 Task: Learn more about a sales navigator core.
Action: Mouse moved to (742, 112)
Screenshot: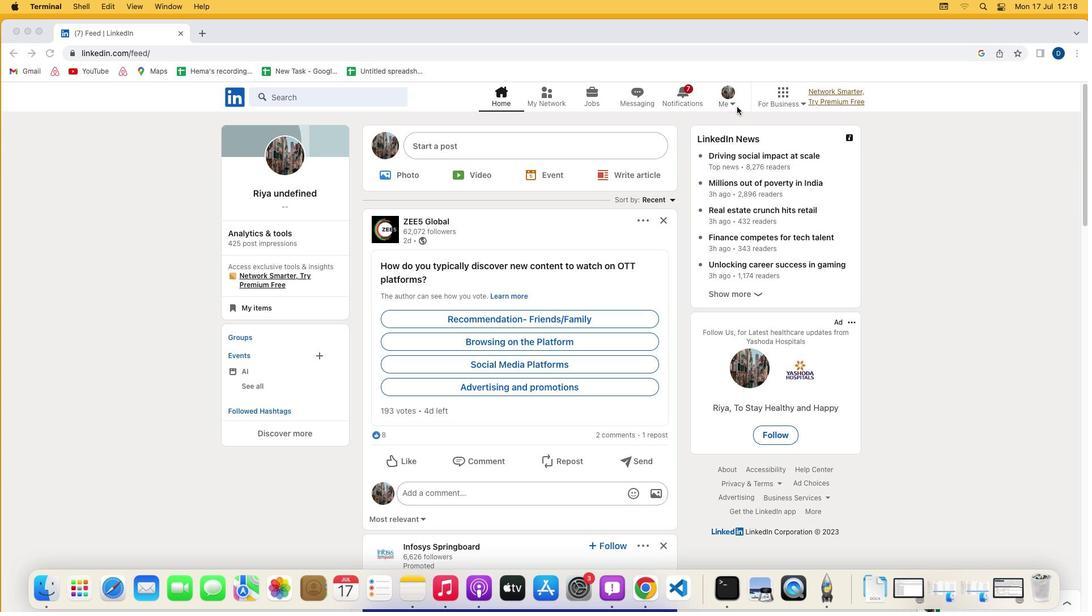 
Action: Mouse pressed left at (742, 112)
Screenshot: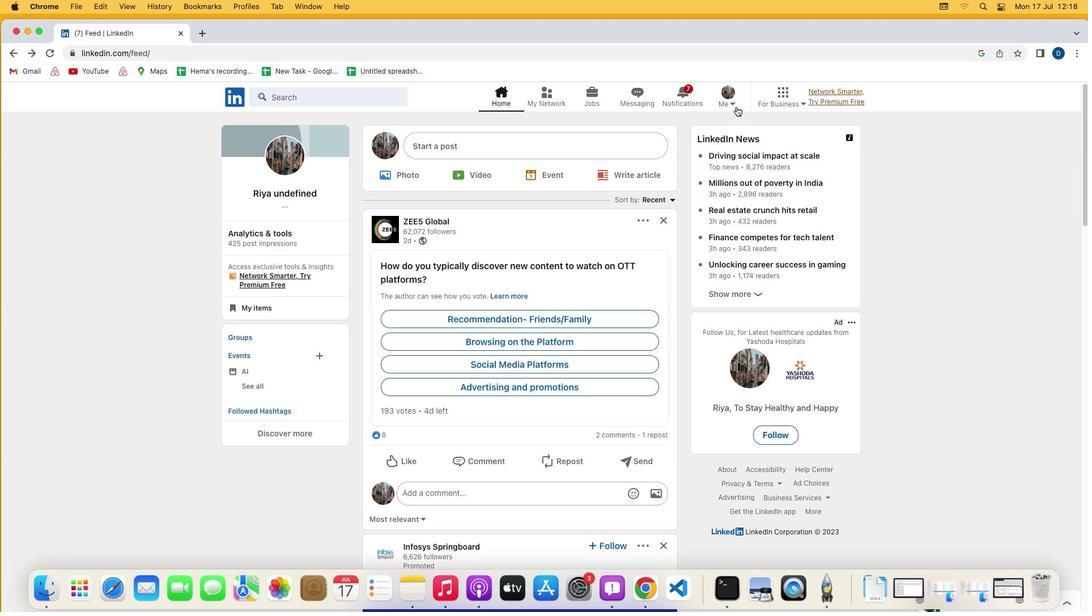 
Action: Mouse moved to (738, 108)
Screenshot: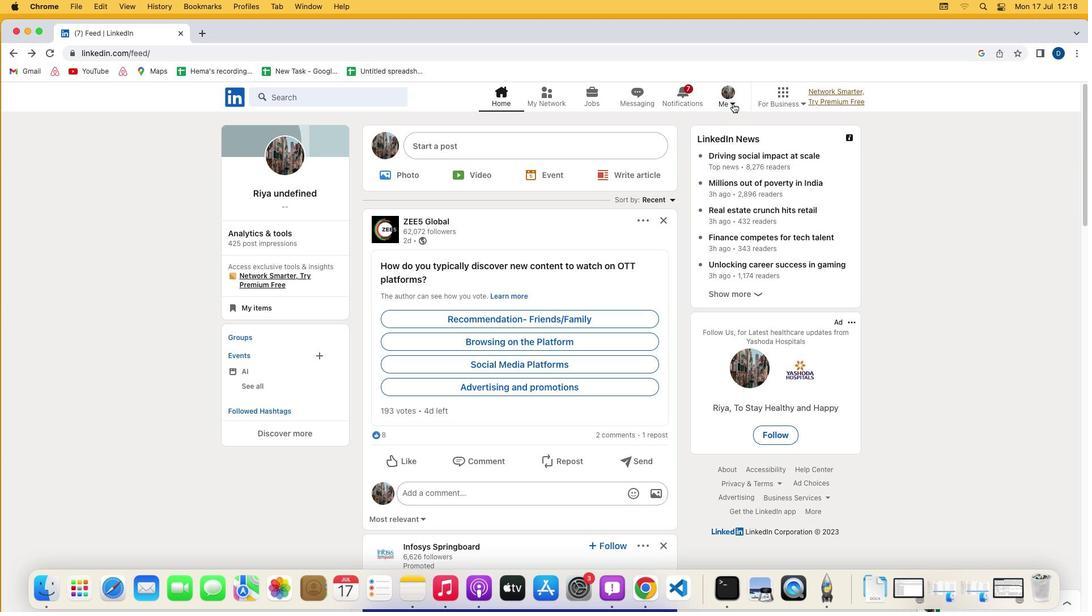 
Action: Mouse pressed left at (738, 108)
Screenshot: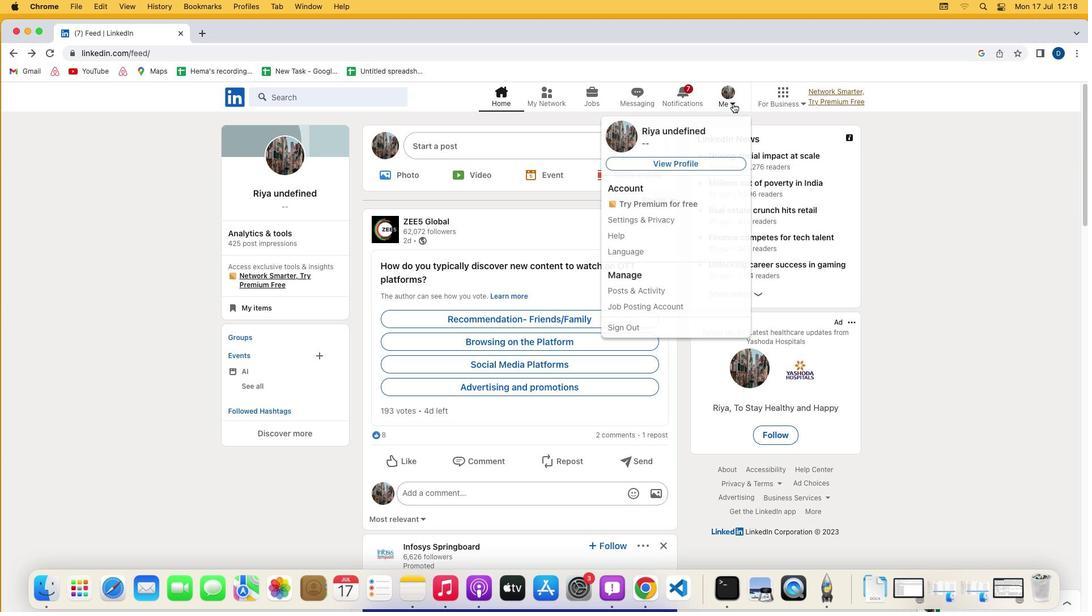 
Action: Mouse moved to (632, 226)
Screenshot: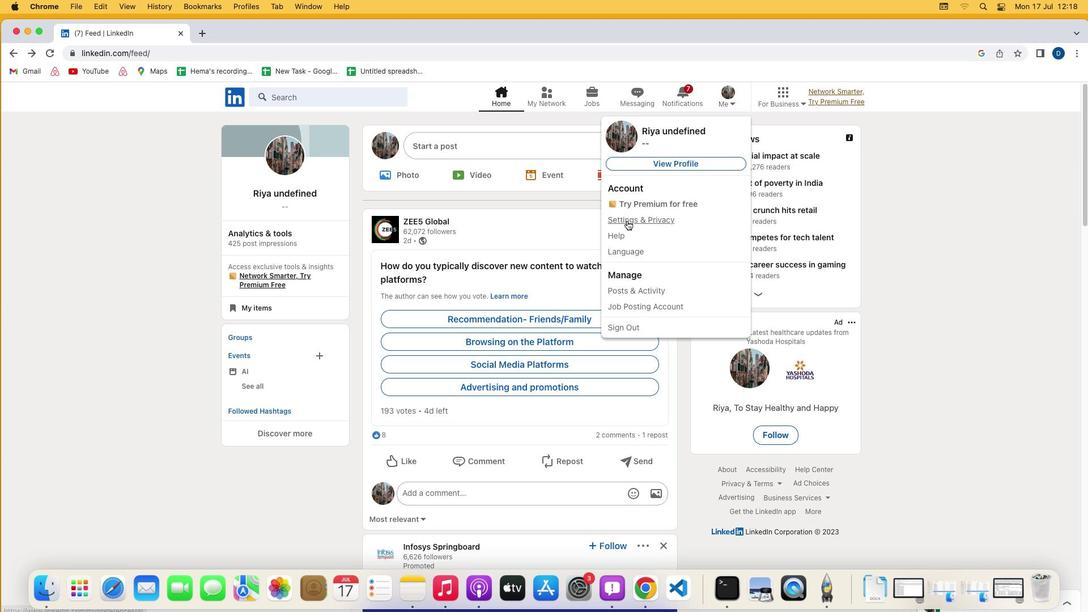 
Action: Mouse pressed left at (632, 226)
Screenshot: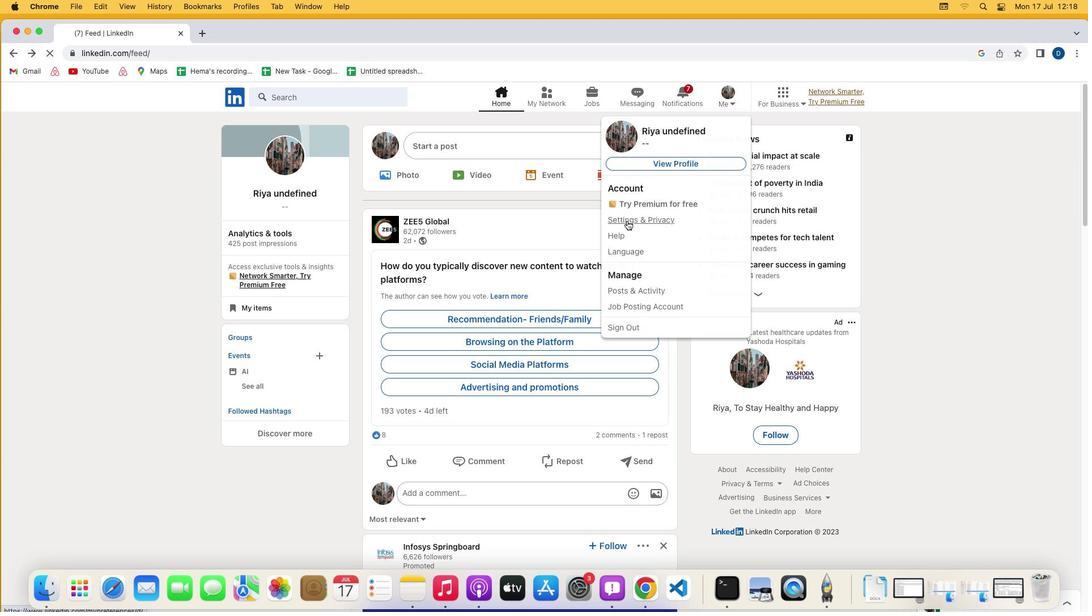 
Action: Mouse moved to (512, 431)
Screenshot: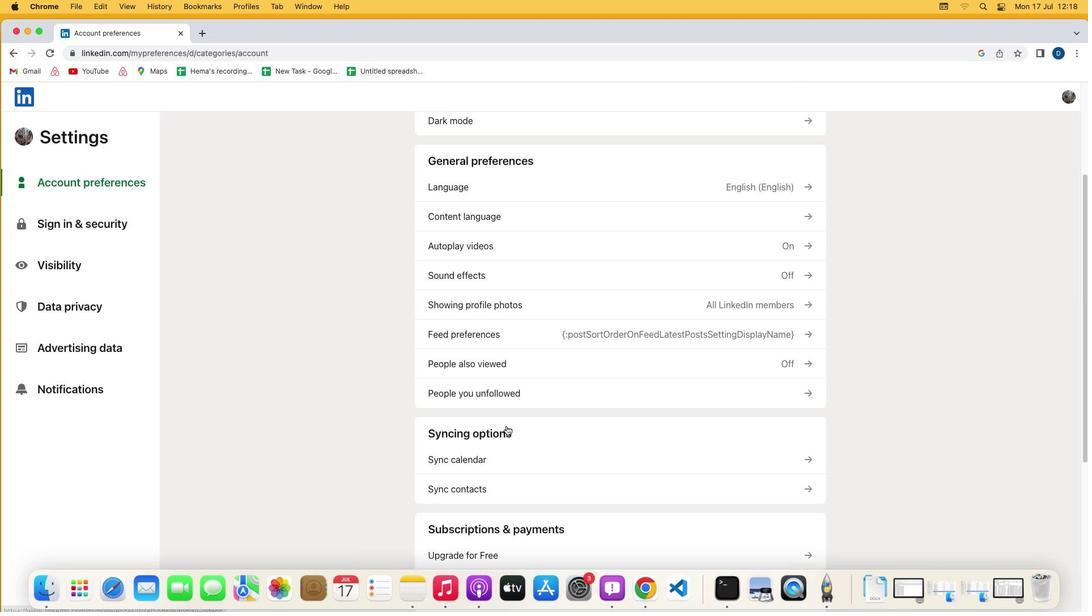
Action: Mouse scrolled (512, 431) with delta (5, 4)
Screenshot: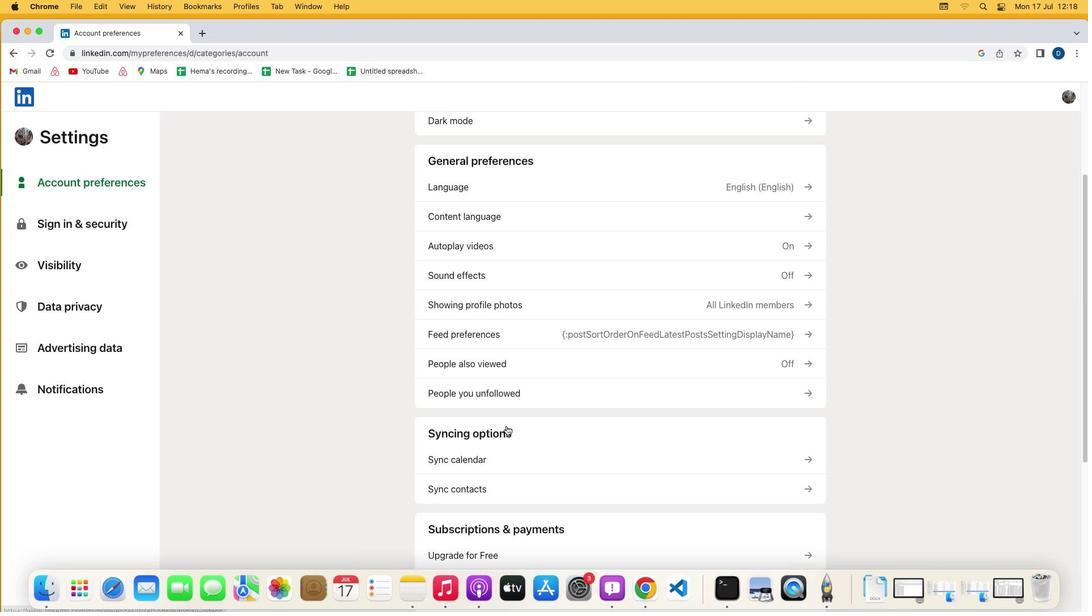 
Action: Mouse scrolled (512, 431) with delta (5, 4)
Screenshot: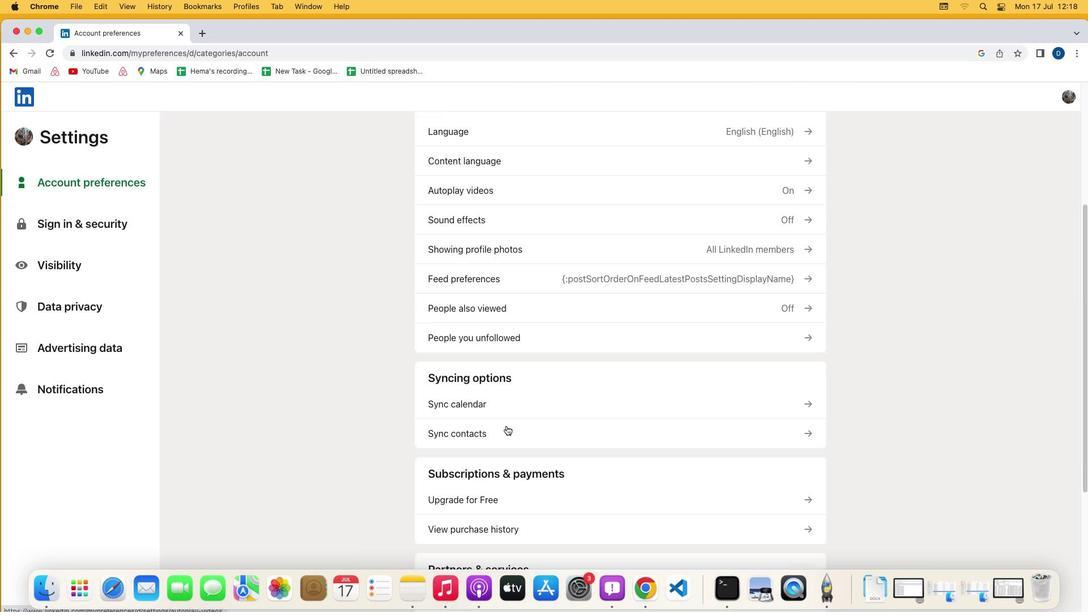 
Action: Mouse scrolled (512, 431) with delta (5, 3)
Screenshot: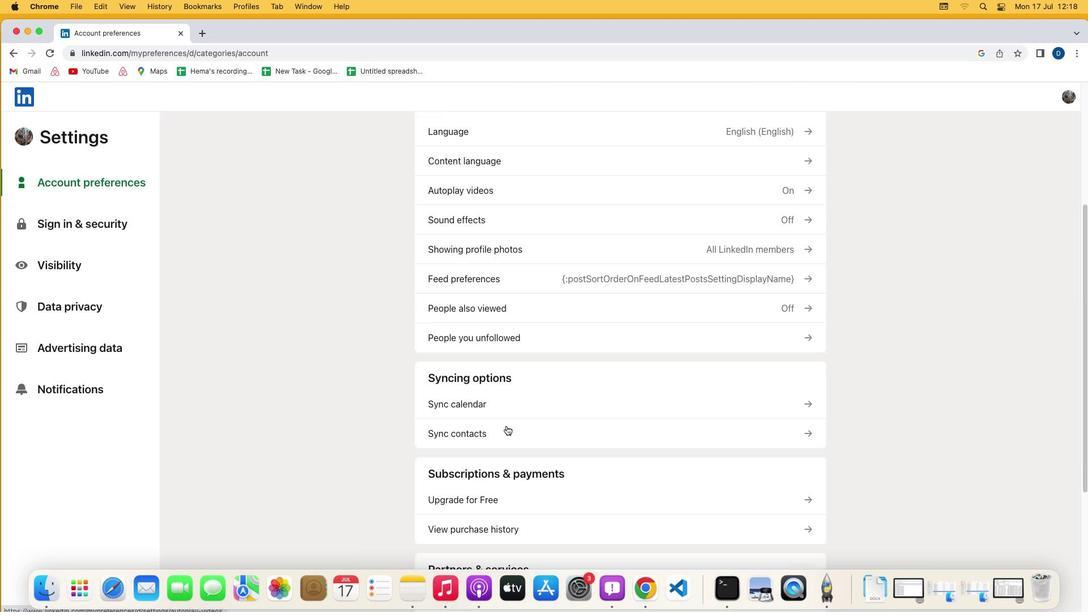 
Action: Mouse scrolled (512, 431) with delta (5, 2)
Screenshot: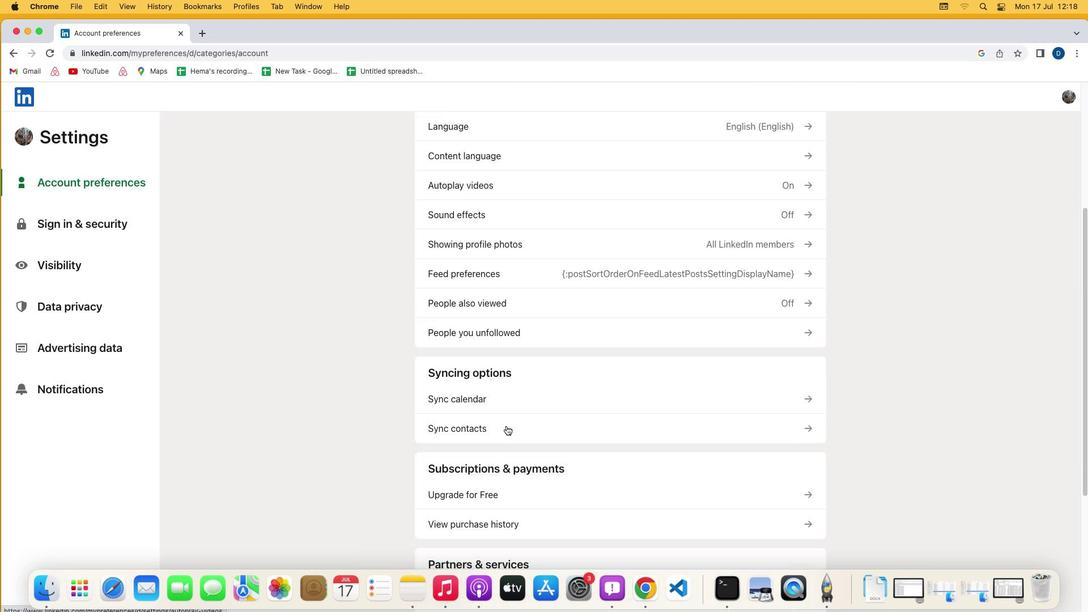 
Action: Mouse moved to (512, 431)
Screenshot: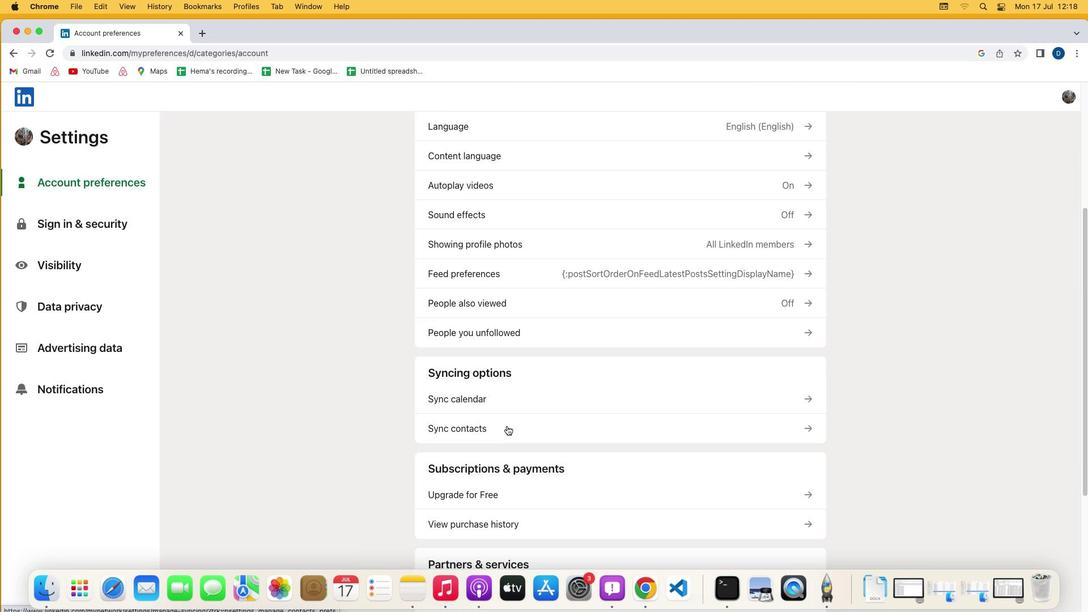 
Action: Mouse scrolled (512, 431) with delta (5, 4)
Screenshot: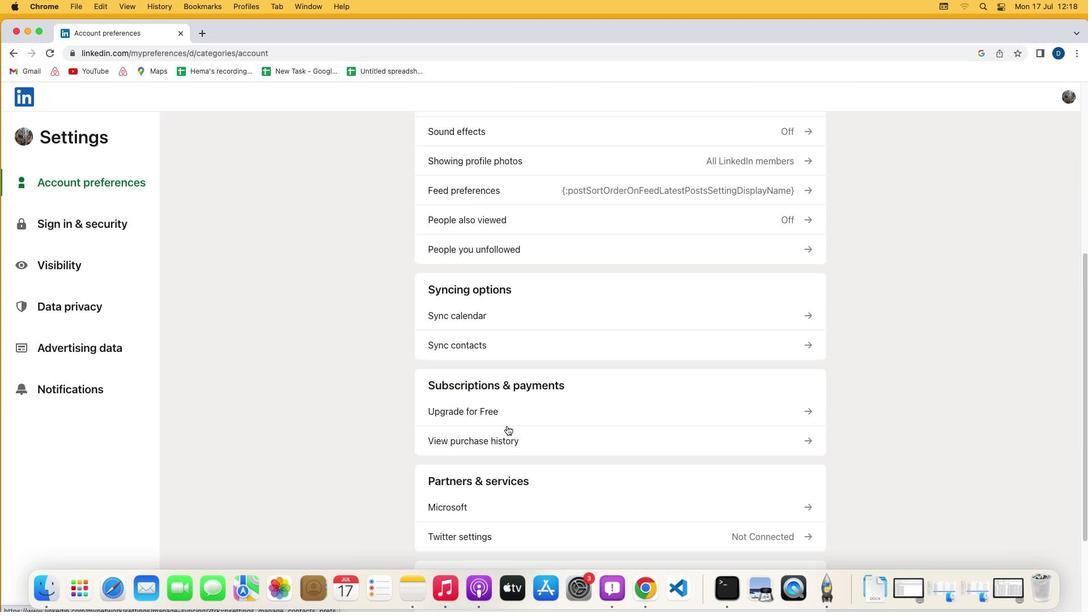 
Action: Mouse scrolled (512, 431) with delta (5, 4)
Screenshot: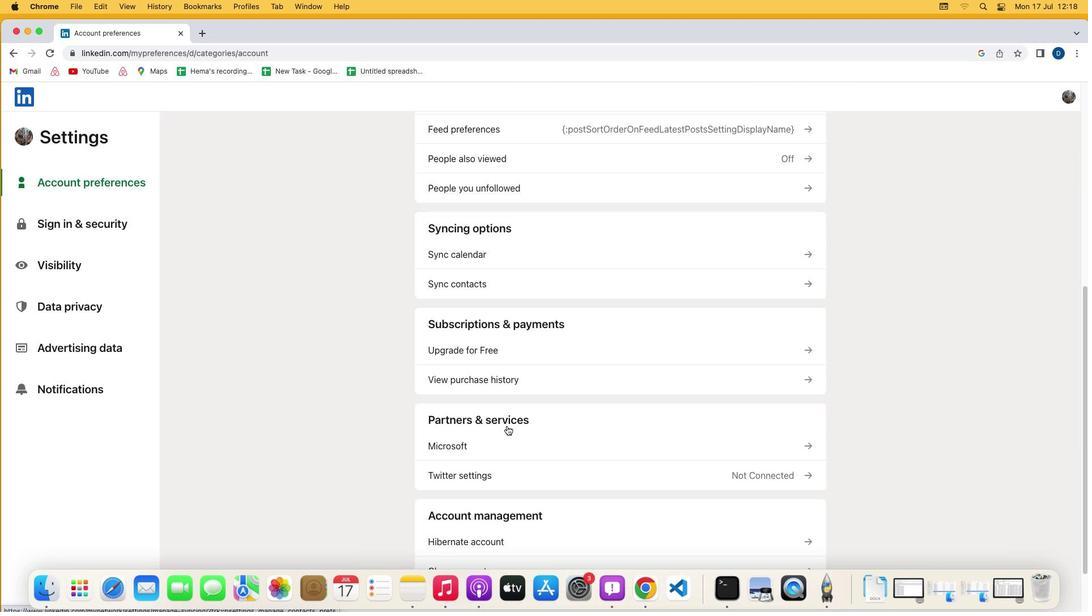 
Action: Mouse scrolled (512, 431) with delta (5, 3)
Screenshot: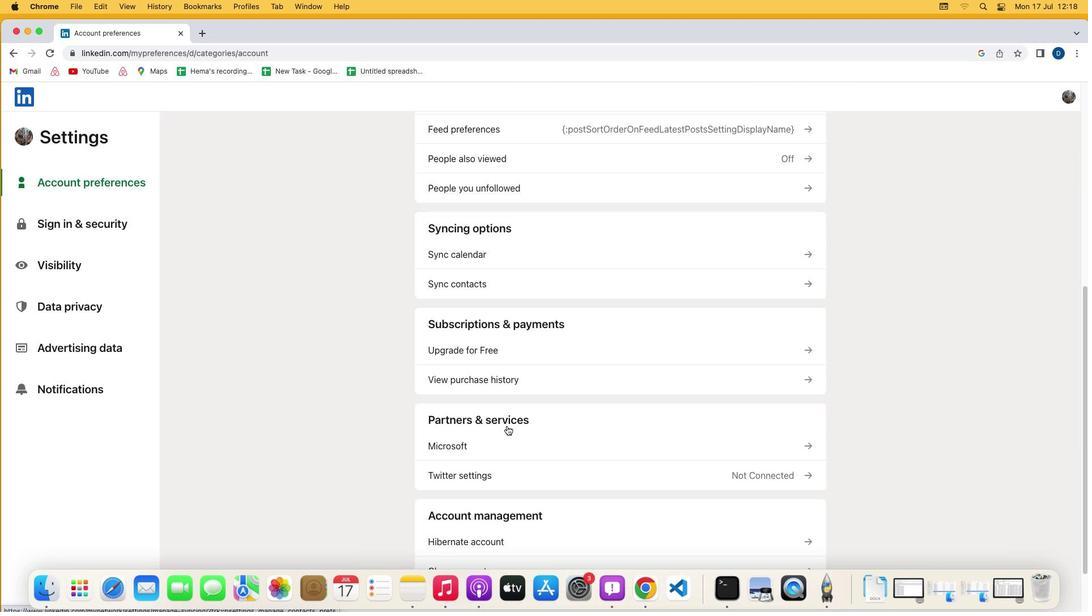 
Action: Mouse scrolled (512, 431) with delta (5, 2)
Screenshot: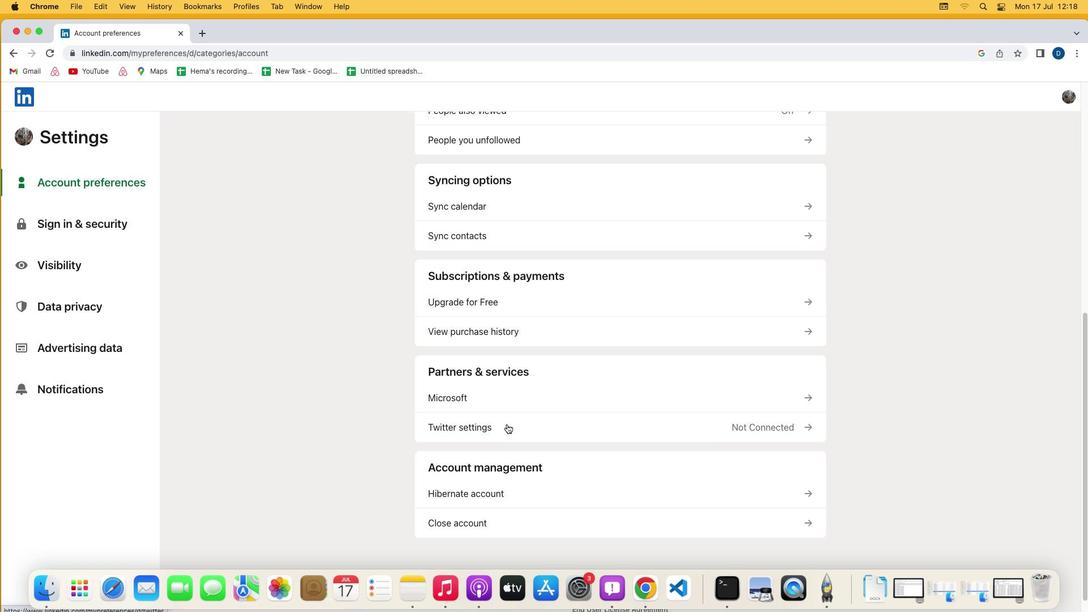 
Action: Mouse moved to (491, 303)
Screenshot: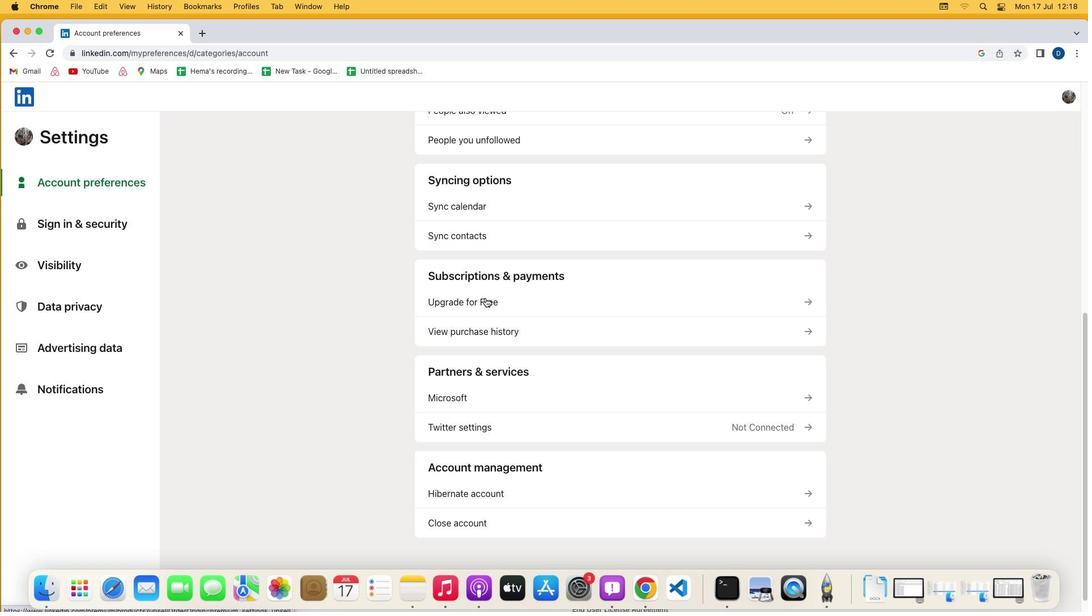 
Action: Mouse pressed left at (491, 303)
Screenshot: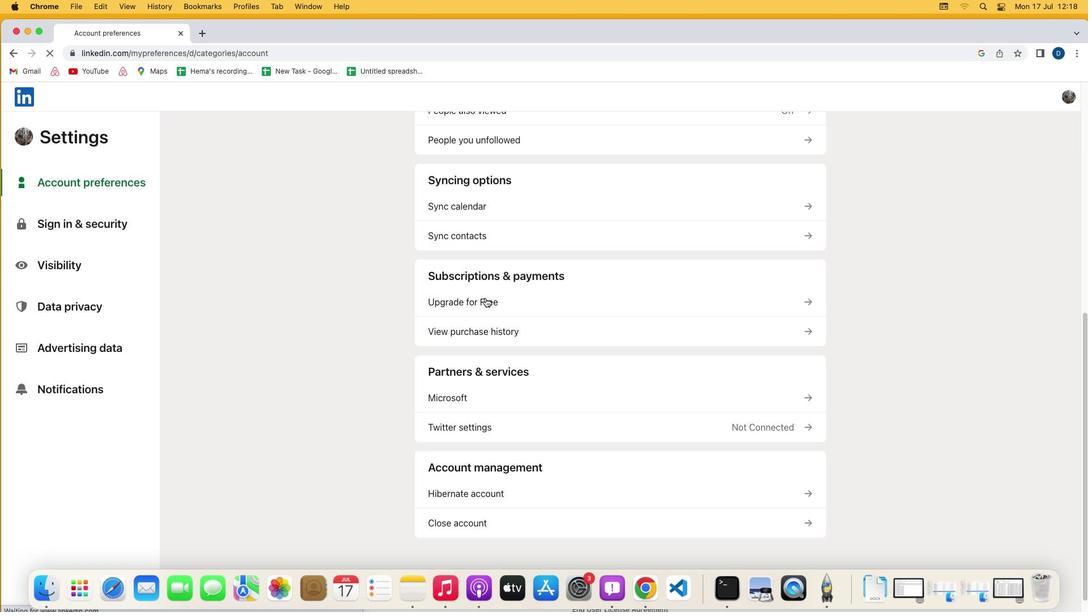 
Action: Mouse moved to (448, 337)
Screenshot: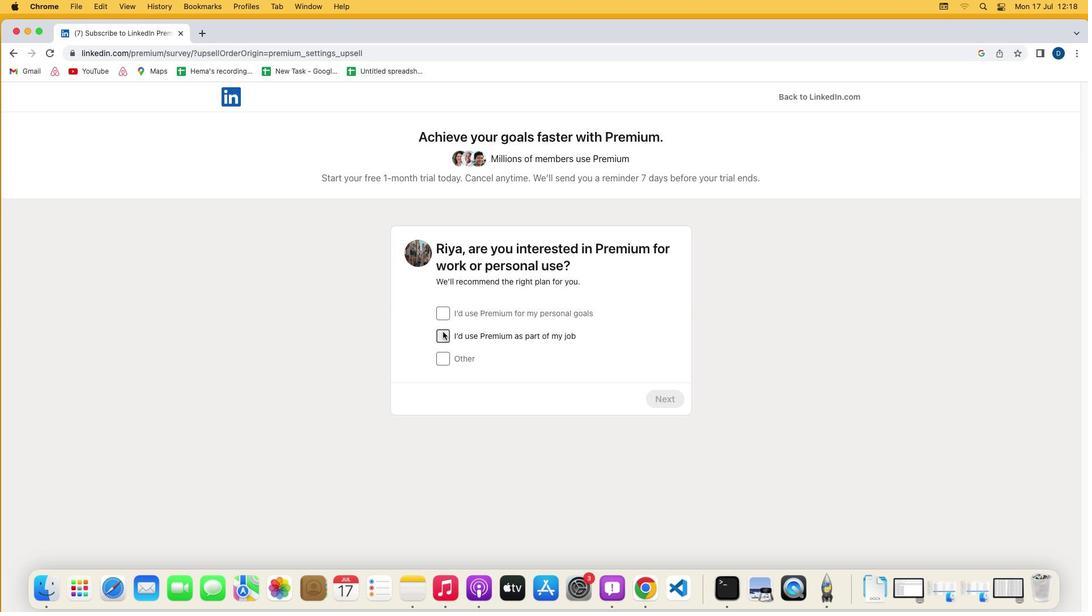 
Action: Mouse pressed left at (448, 337)
Screenshot: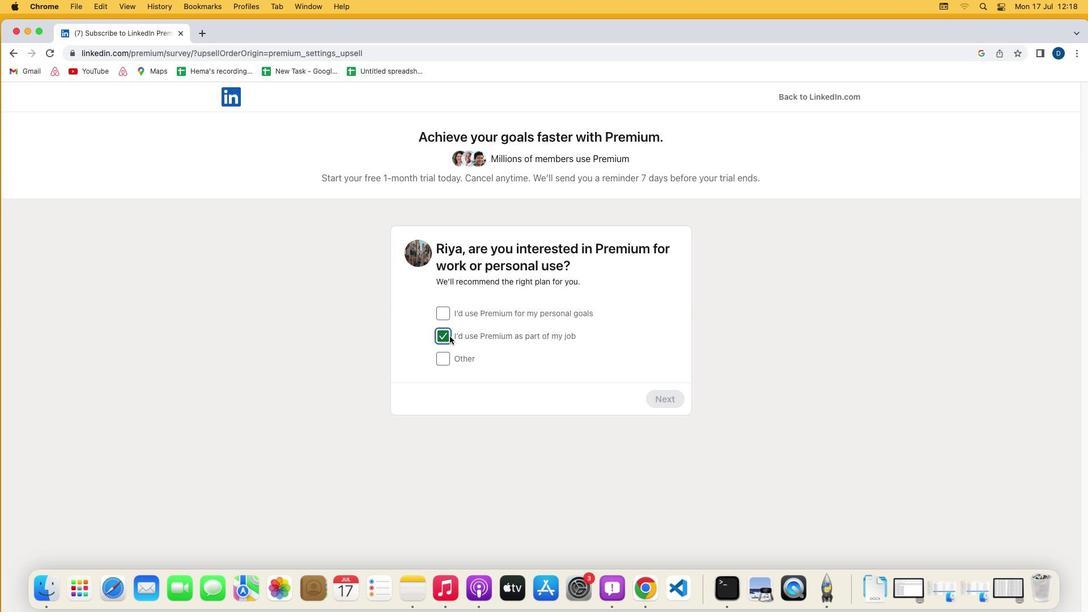 
Action: Mouse moved to (671, 405)
Screenshot: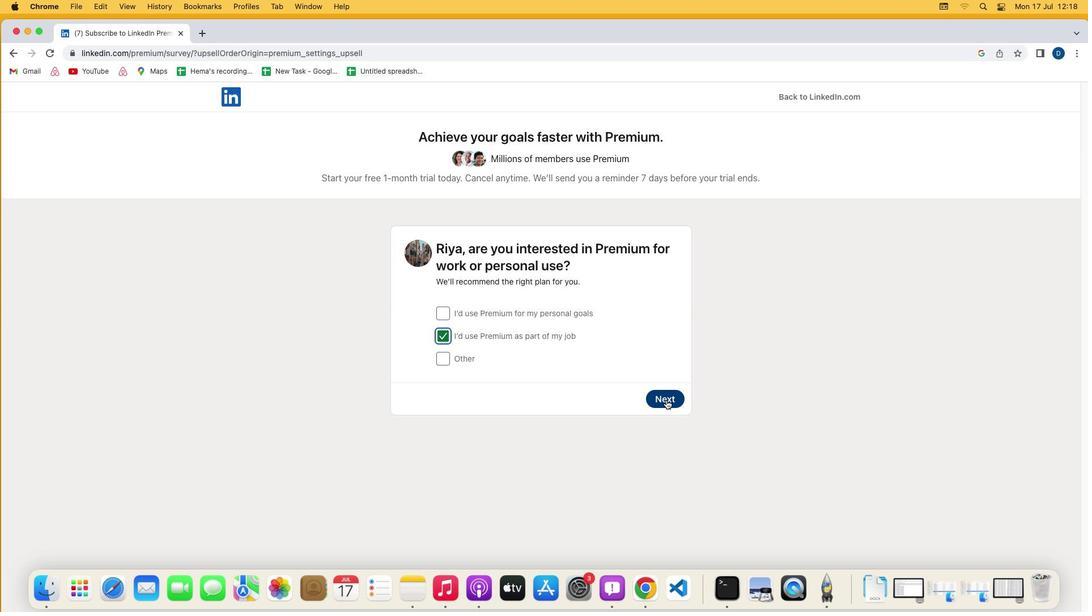 
Action: Mouse pressed left at (671, 405)
Screenshot: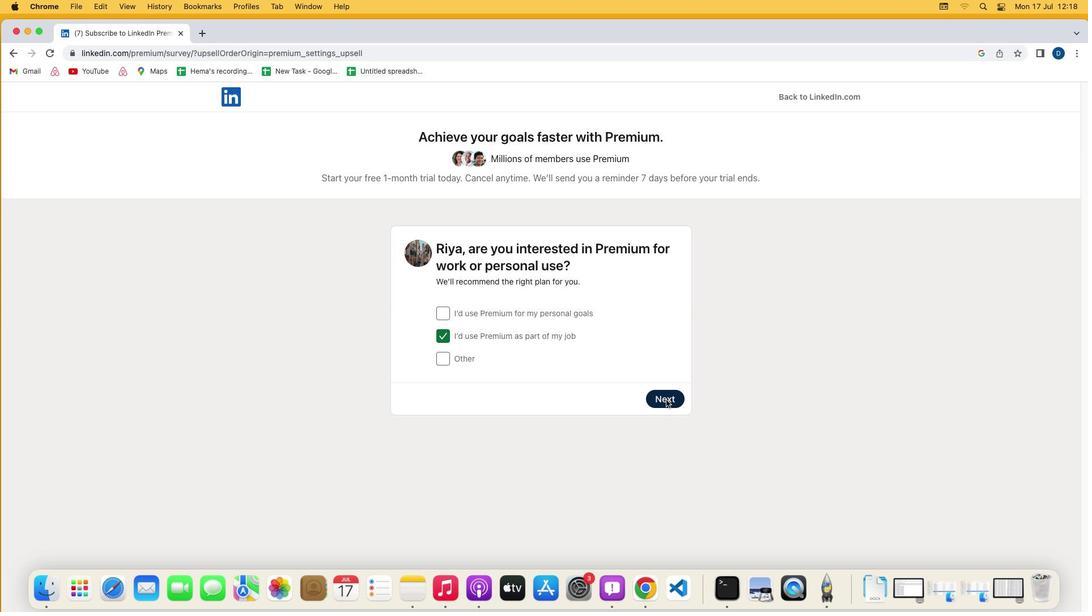 
Action: Mouse moved to (666, 476)
Screenshot: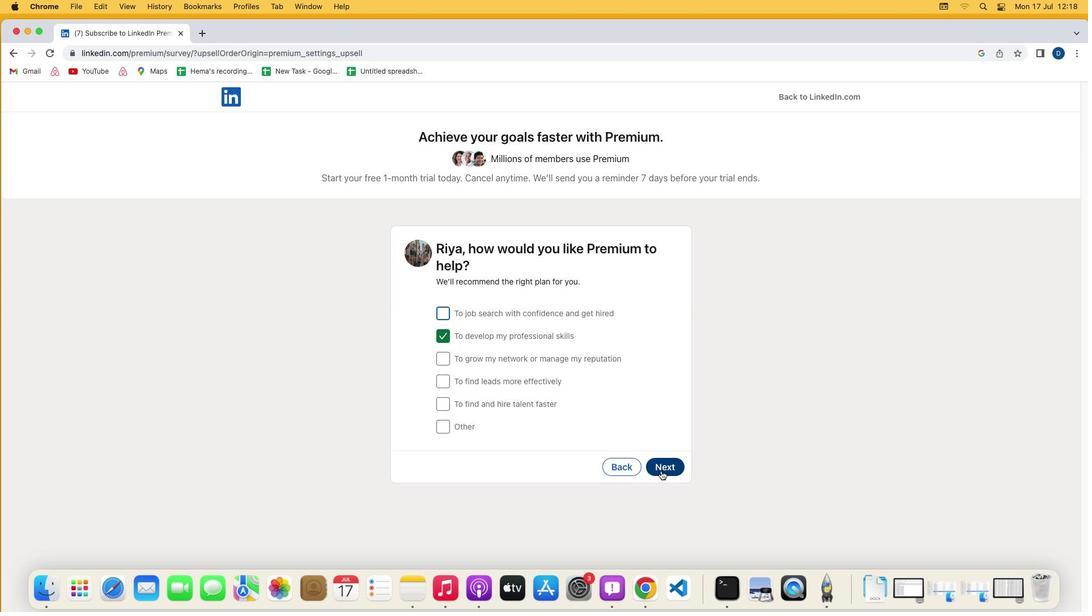 
Action: Mouse pressed left at (666, 476)
Screenshot: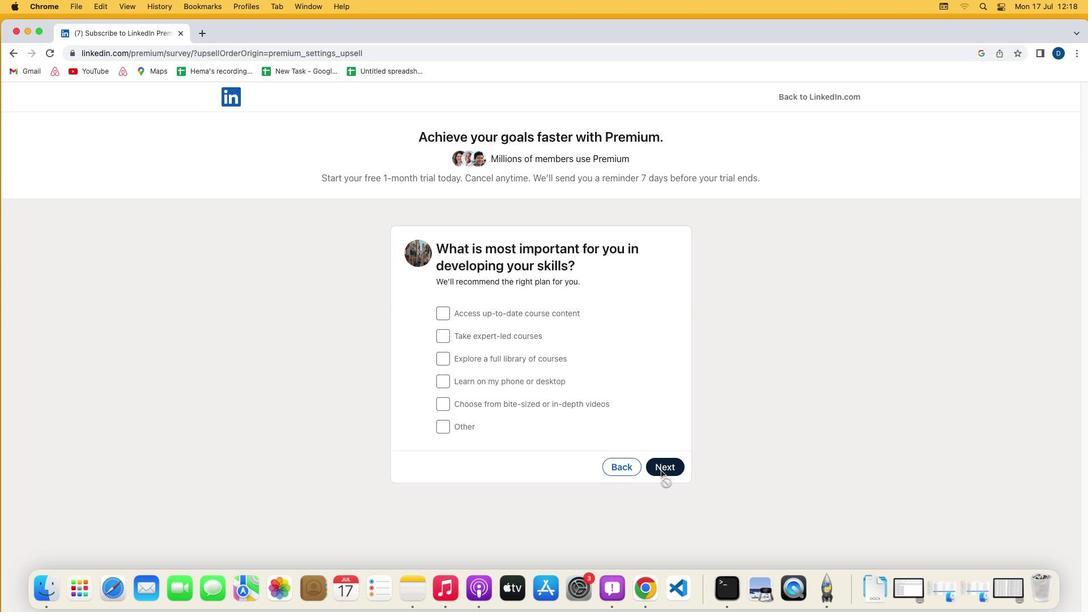 
Action: Mouse moved to (450, 341)
Screenshot: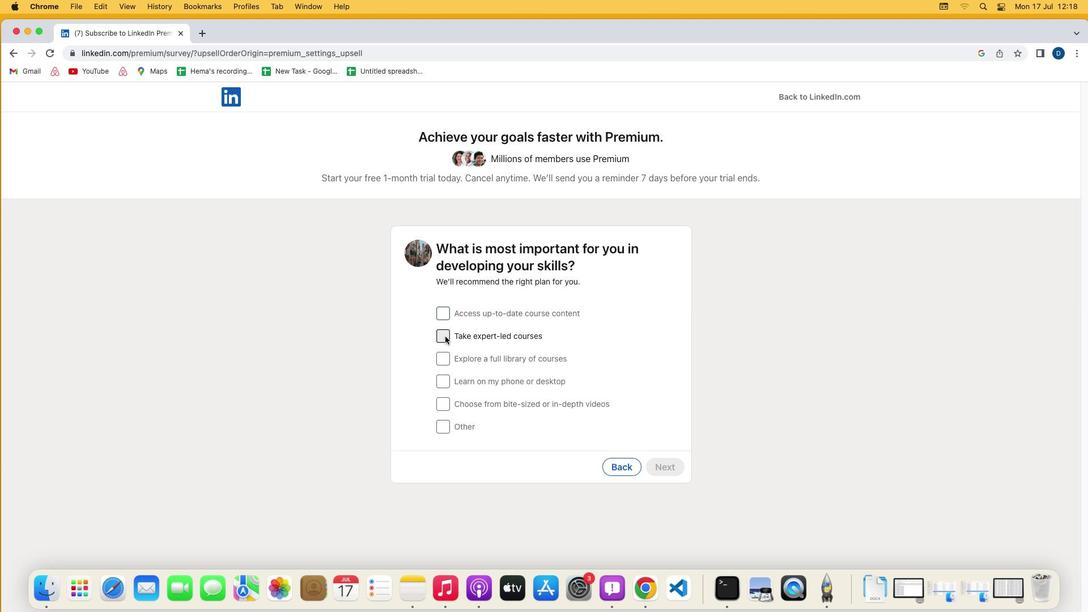 
Action: Mouse pressed left at (450, 341)
Screenshot: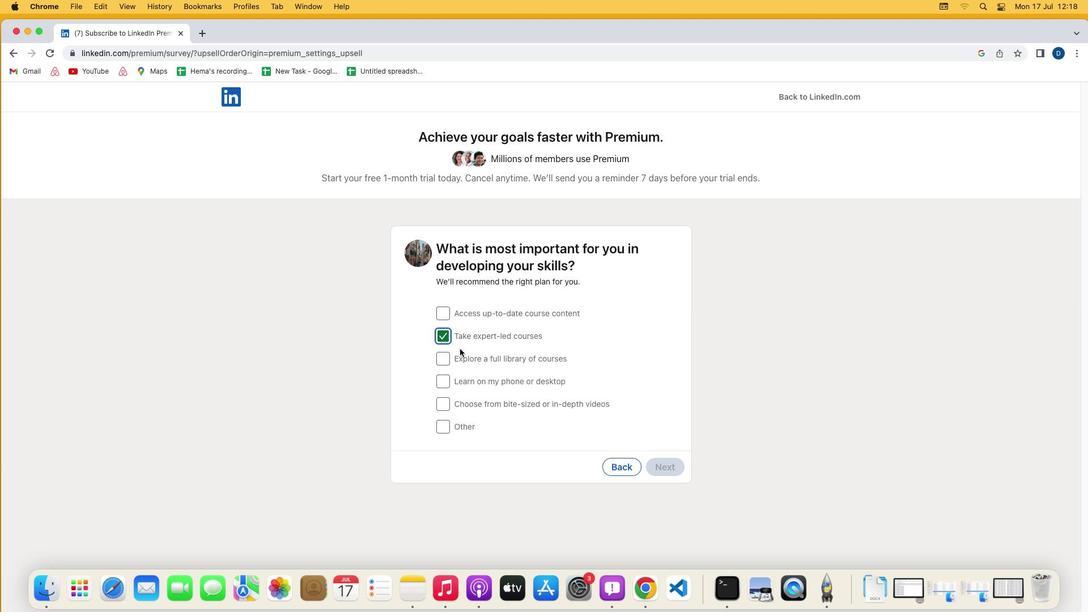 
Action: Mouse moved to (677, 476)
Screenshot: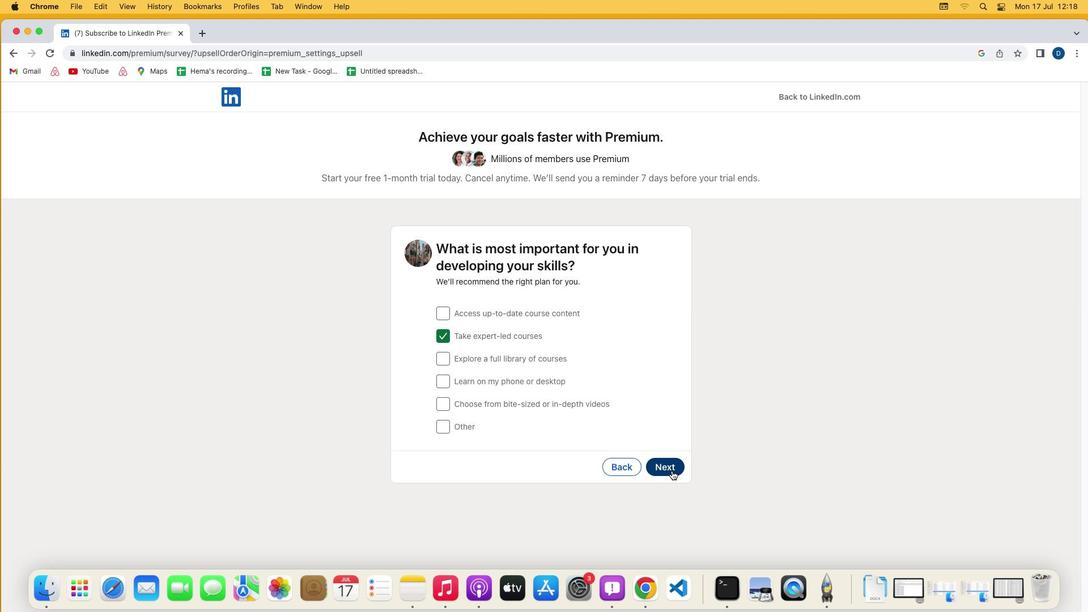 
Action: Mouse pressed left at (677, 476)
Screenshot: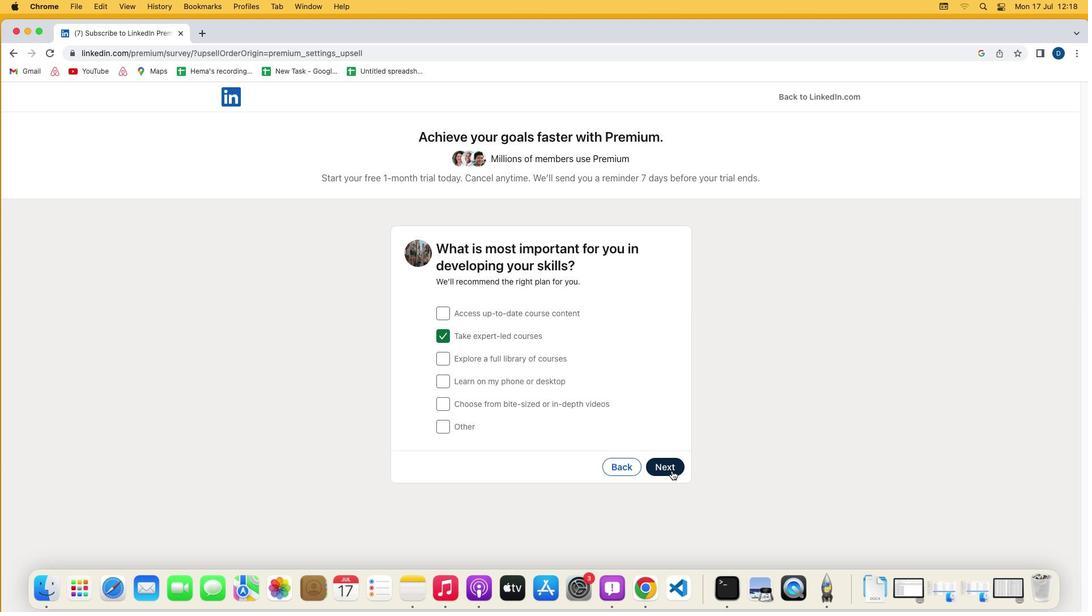 
Action: Mouse moved to (576, 452)
Screenshot: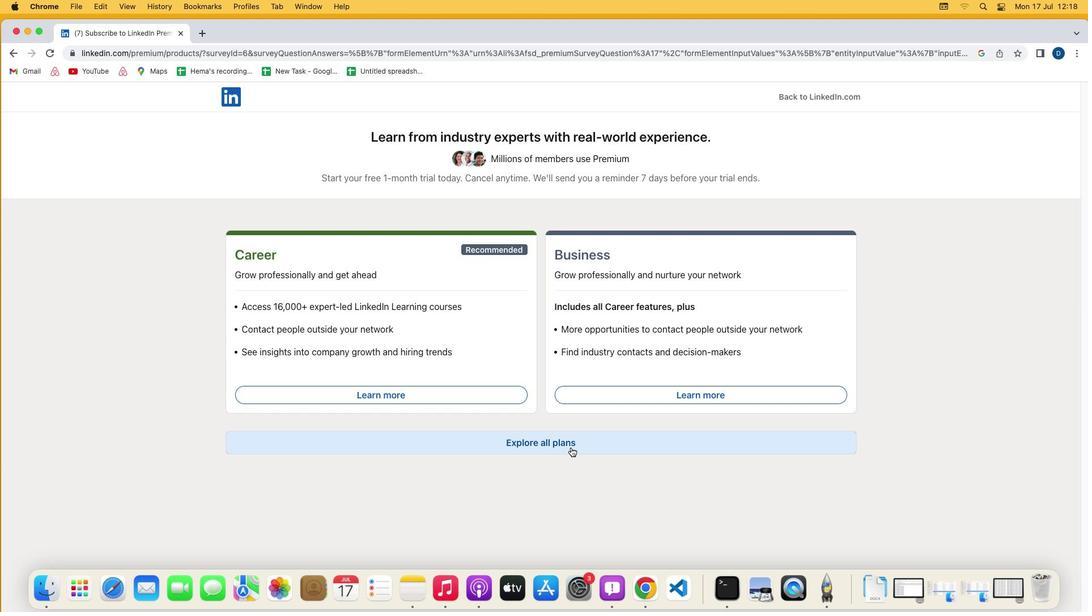 
Action: Mouse pressed left at (576, 452)
Screenshot: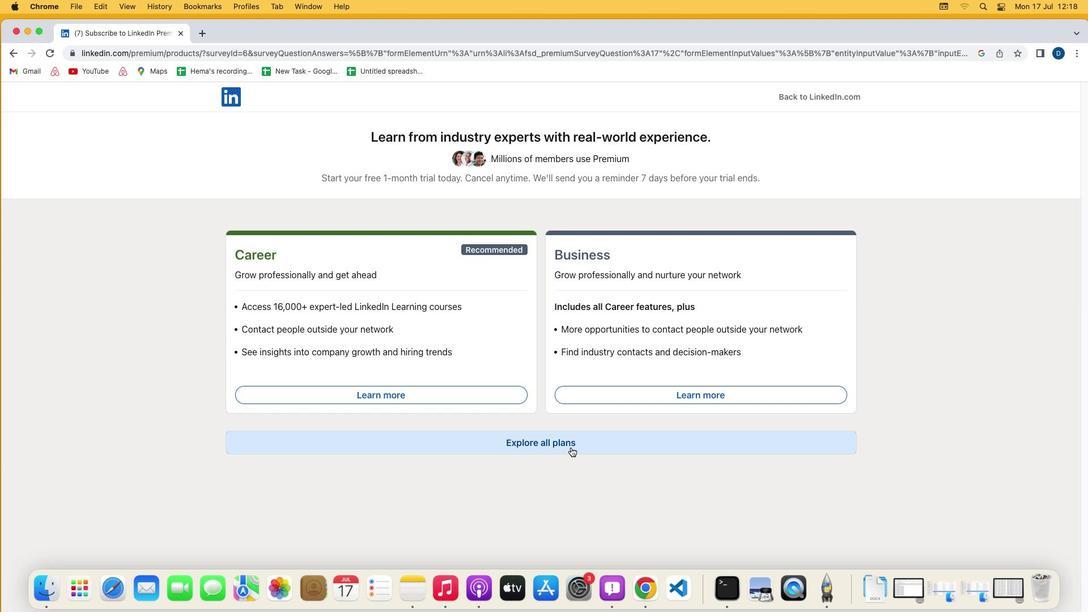 
Action: Mouse moved to (606, 480)
Screenshot: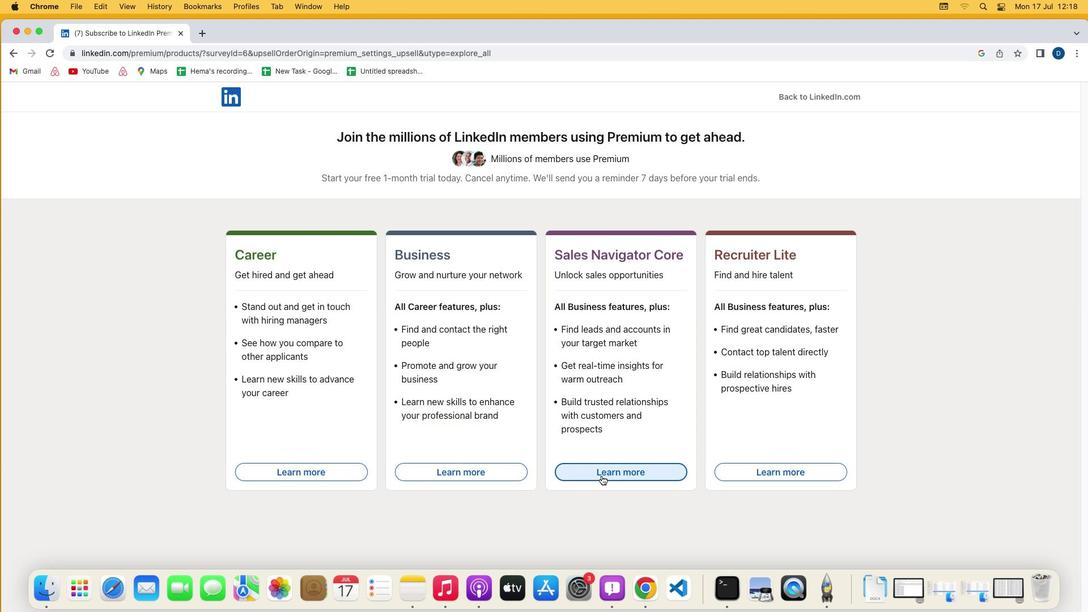 
Action: Mouse pressed left at (606, 480)
Screenshot: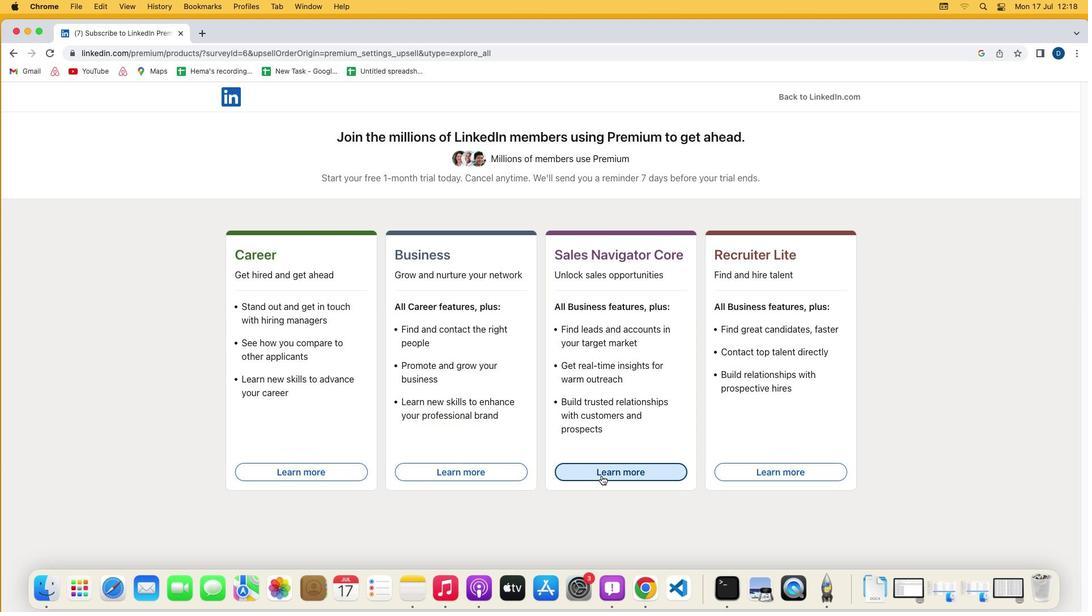 
